 Task: Enable the video filter "Grain video filter" in the video filter module.
Action: Mouse moved to (117, 18)
Screenshot: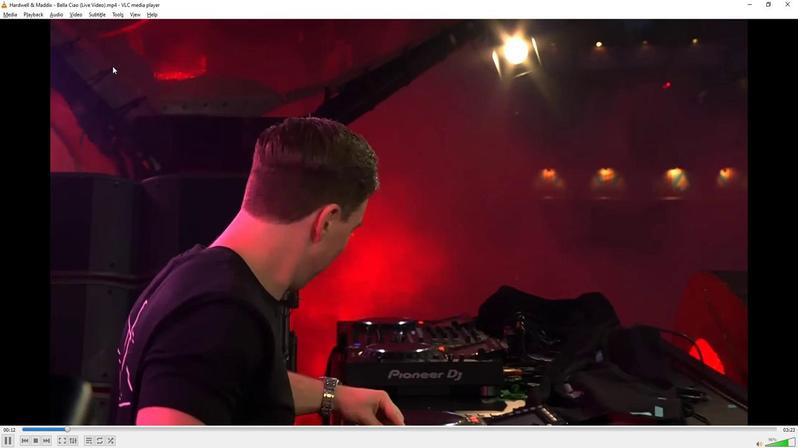 
Action: Mouse pressed left at (117, 18)
Screenshot: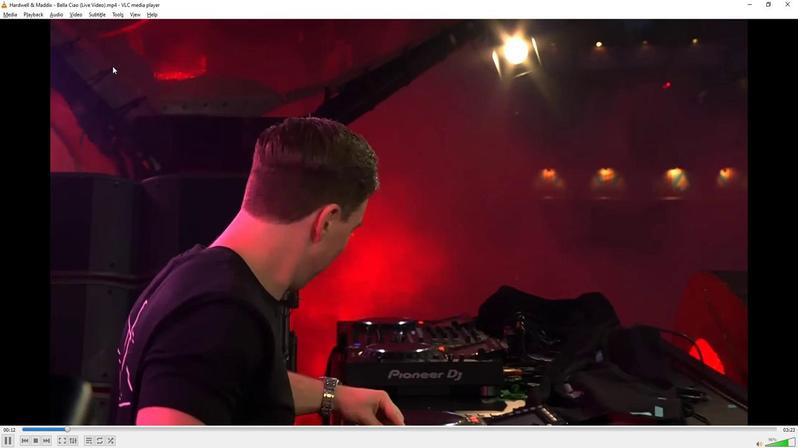 
Action: Mouse moved to (118, 16)
Screenshot: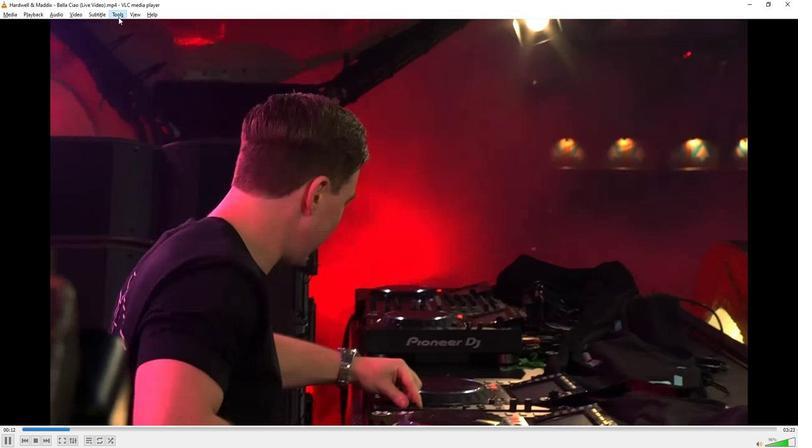 
Action: Mouse pressed left at (118, 16)
Screenshot: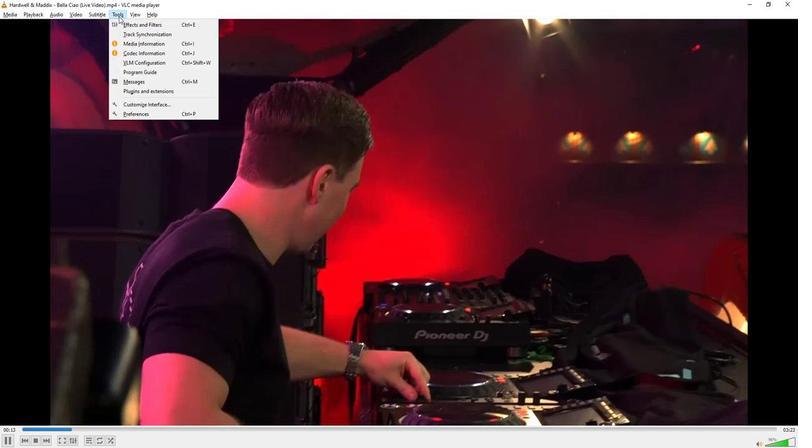 
Action: Mouse moved to (119, 15)
Screenshot: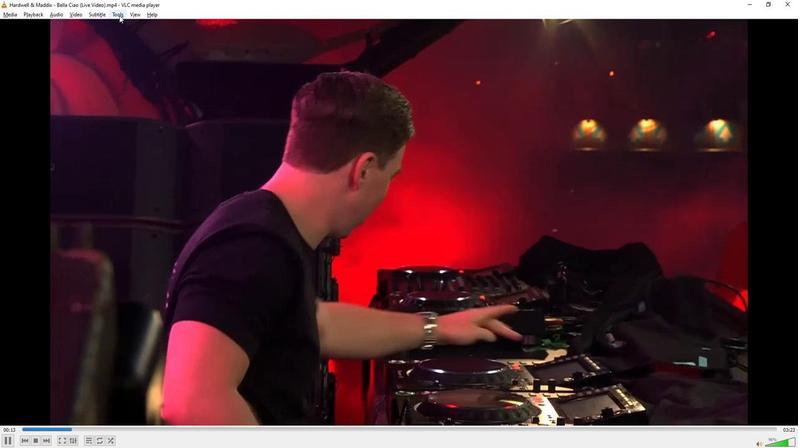 
Action: Mouse pressed left at (119, 15)
Screenshot: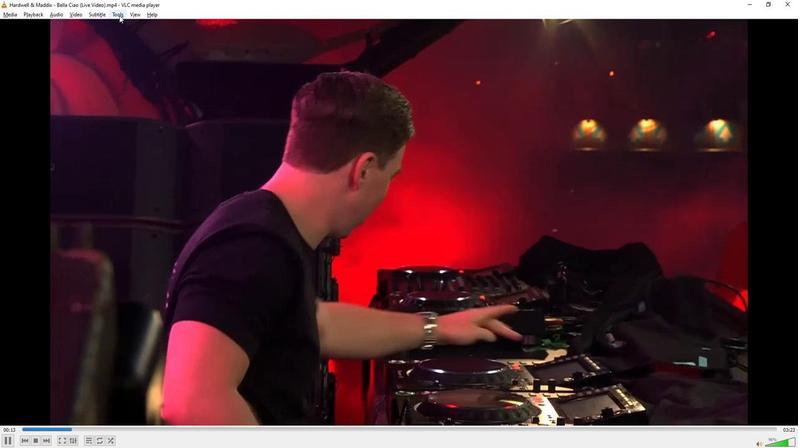 
Action: Mouse moved to (134, 120)
Screenshot: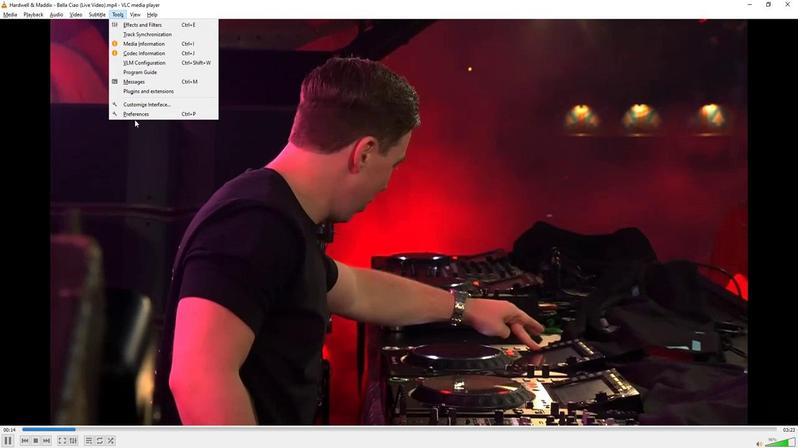 
Action: Mouse pressed left at (134, 120)
Screenshot: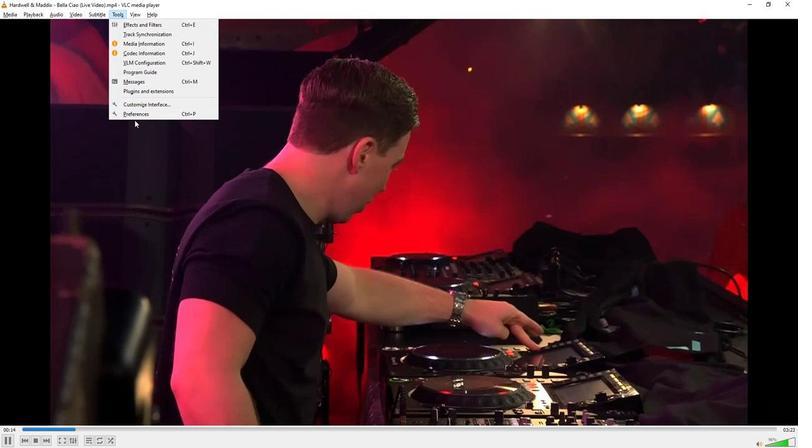 
Action: Mouse moved to (120, 10)
Screenshot: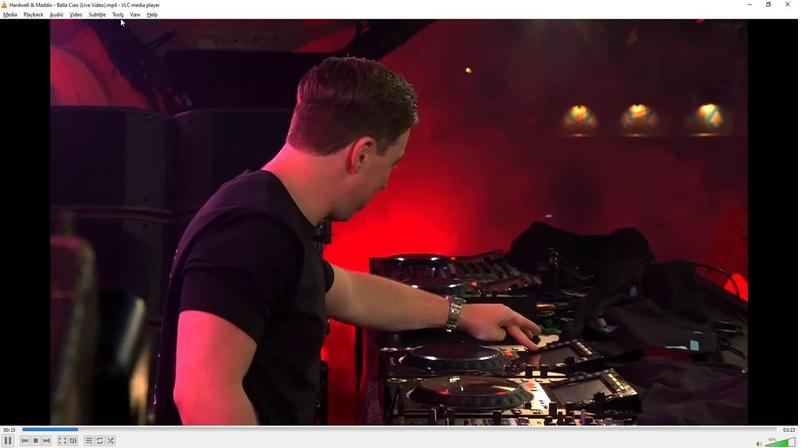 
Action: Mouse pressed left at (120, 10)
Screenshot: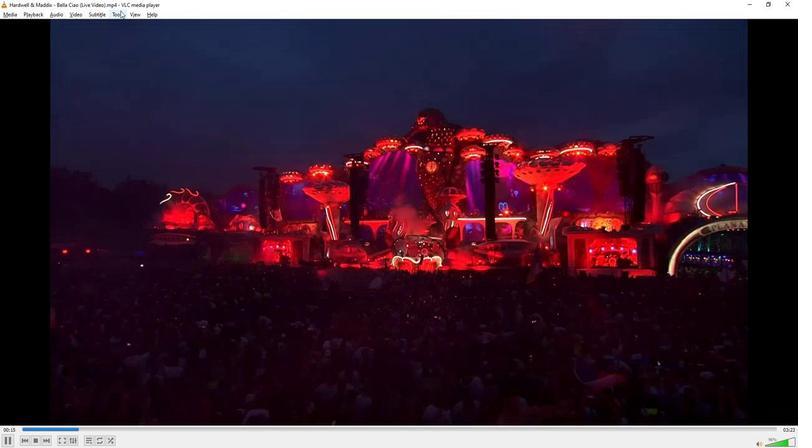 
Action: Mouse moved to (131, 111)
Screenshot: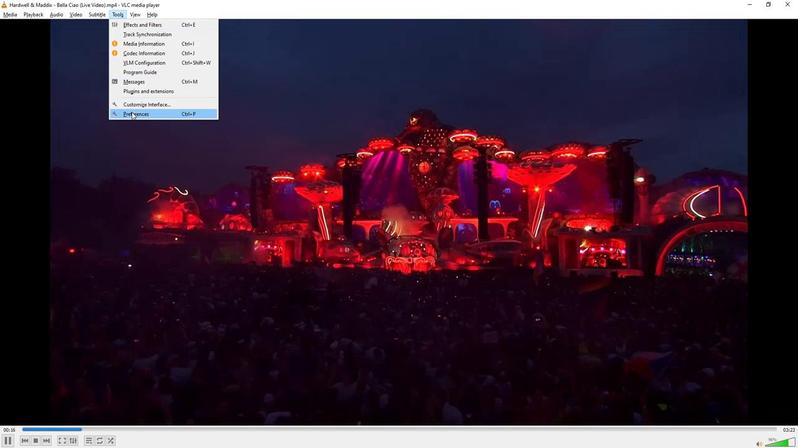 
Action: Mouse pressed left at (131, 111)
Screenshot: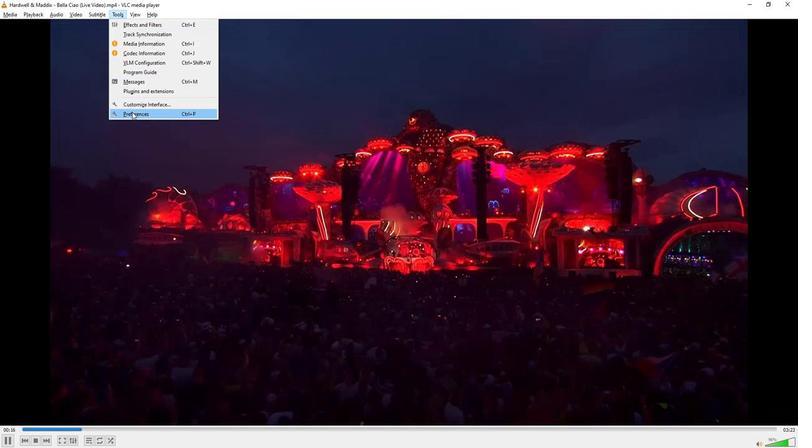 
Action: Mouse moved to (177, 349)
Screenshot: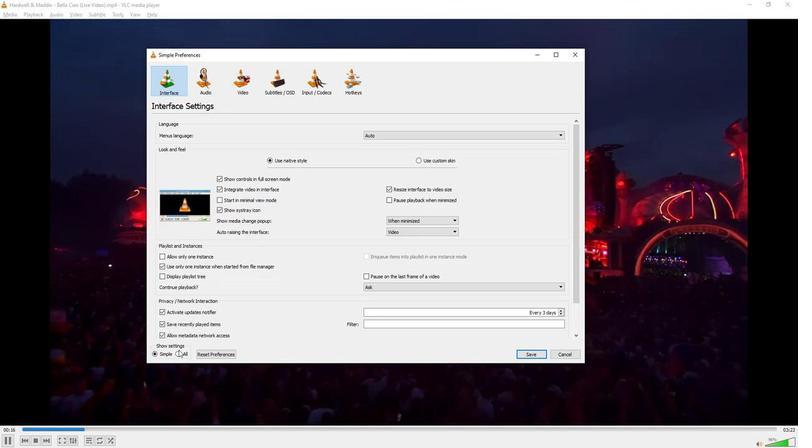 
Action: Mouse pressed left at (177, 349)
Screenshot: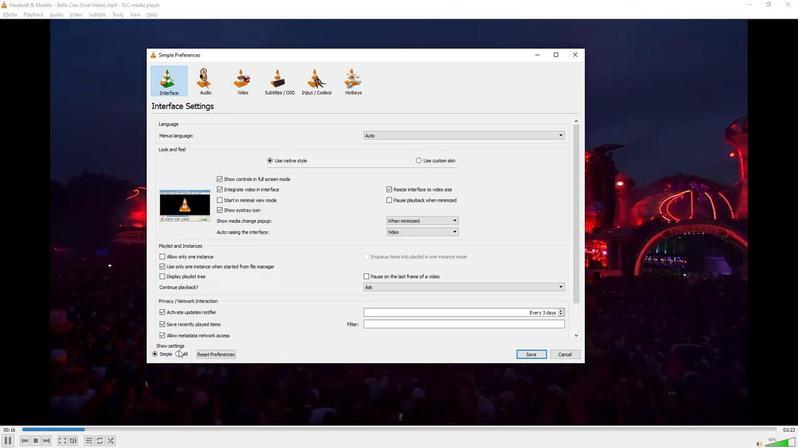 
Action: Mouse moved to (198, 294)
Screenshot: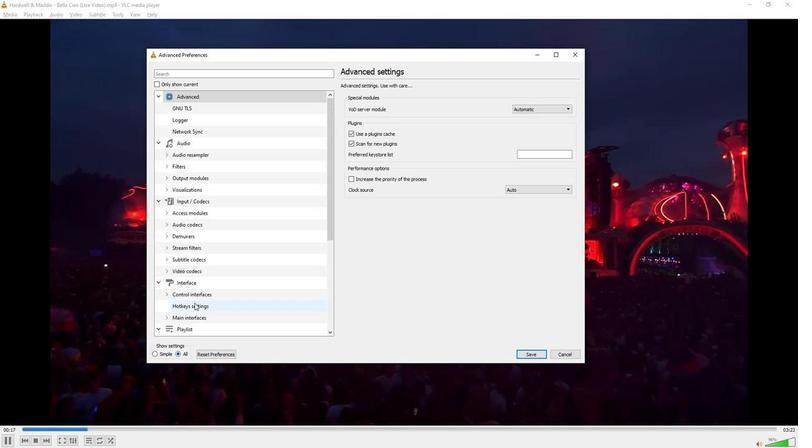 
Action: Mouse scrolled (198, 294) with delta (0, 0)
Screenshot: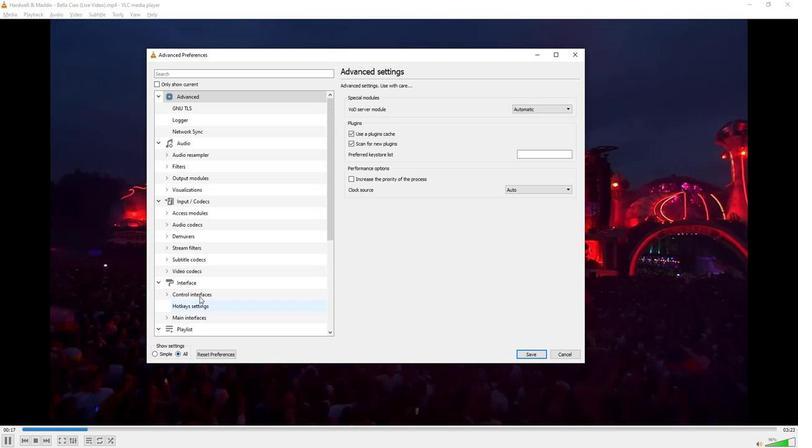 
Action: Mouse scrolled (198, 294) with delta (0, 0)
Screenshot: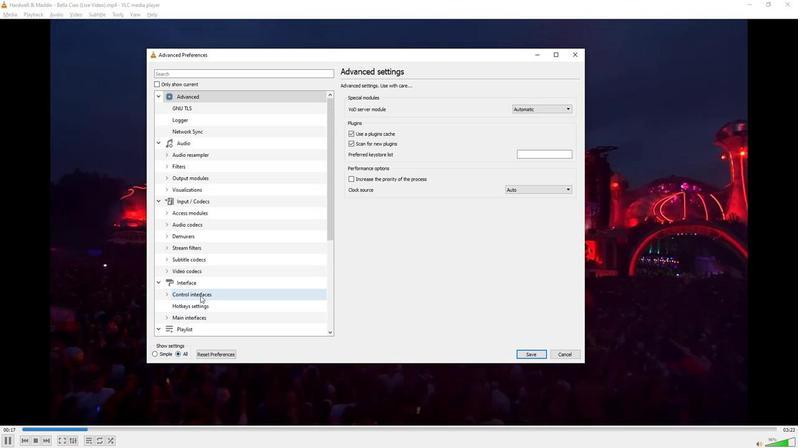 
Action: Mouse scrolled (198, 294) with delta (0, 0)
Screenshot: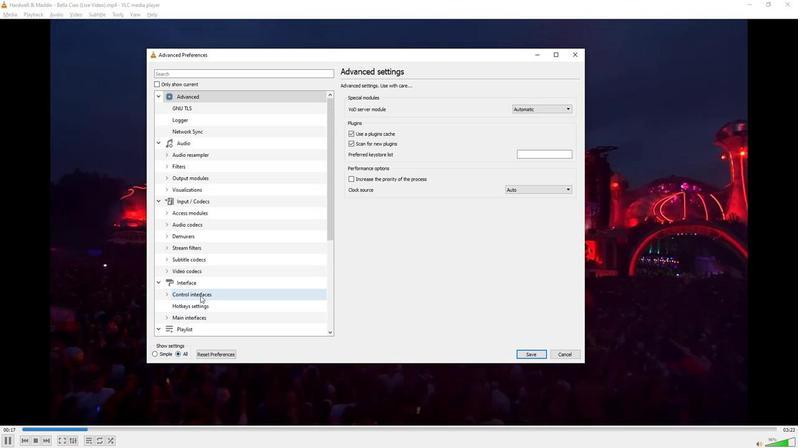 
Action: Mouse scrolled (198, 294) with delta (0, 0)
Screenshot: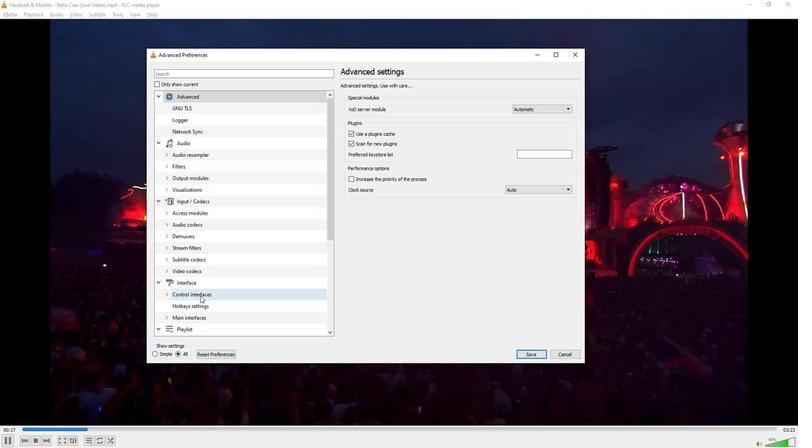 
Action: Mouse scrolled (198, 294) with delta (0, 0)
Screenshot: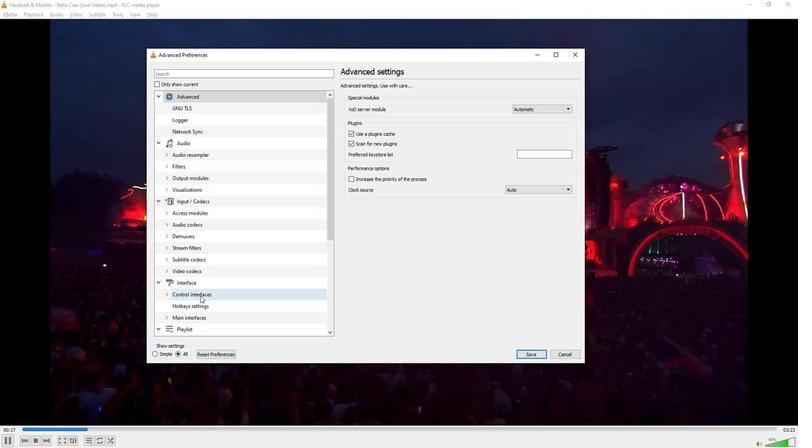 
Action: Mouse scrolled (198, 294) with delta (0, 0)
Screenshot: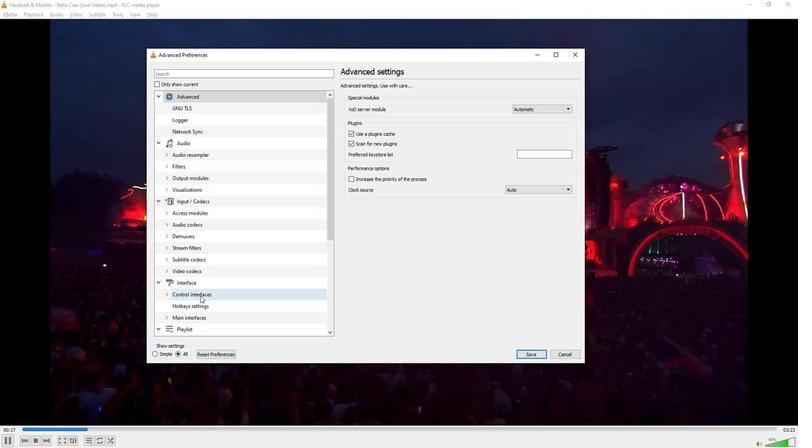 
Action: Mouse moved to (198, 294)
Screenshot: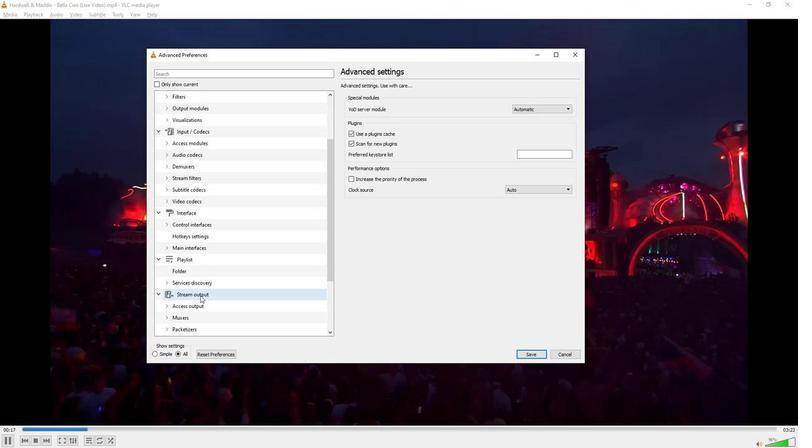 
Action: Mouse scrolled (198, 294) with delta (0, 0)
Screenshot: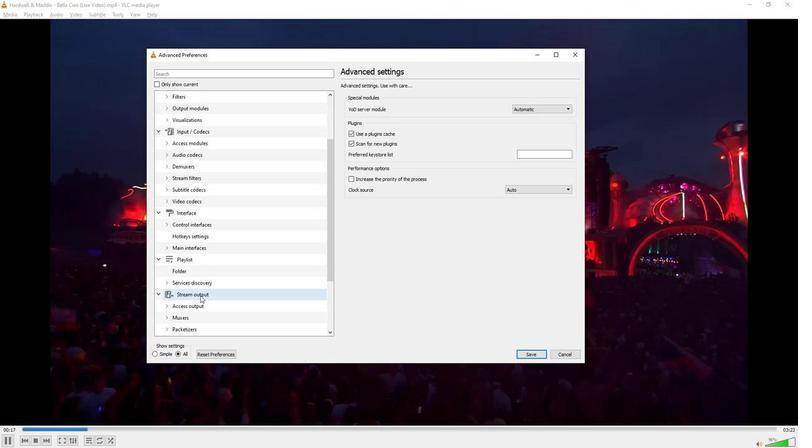 
Action: Mouse moved to (198, 294)
Screenshot: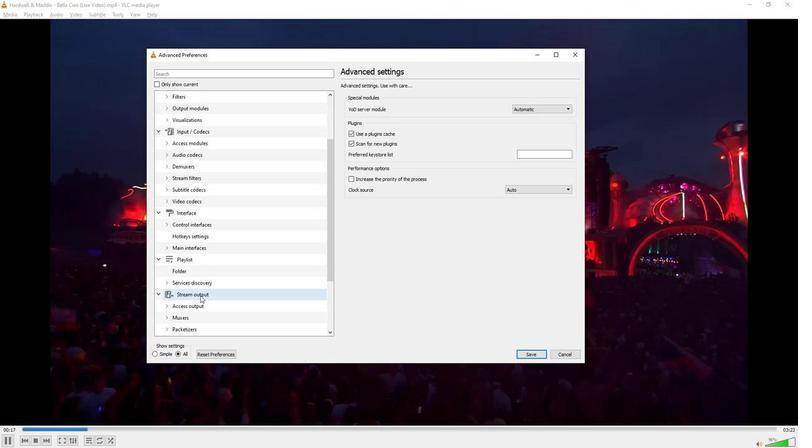
Action: Mouse scrolled (198, 294) with delta (0, 0)
Screenshot: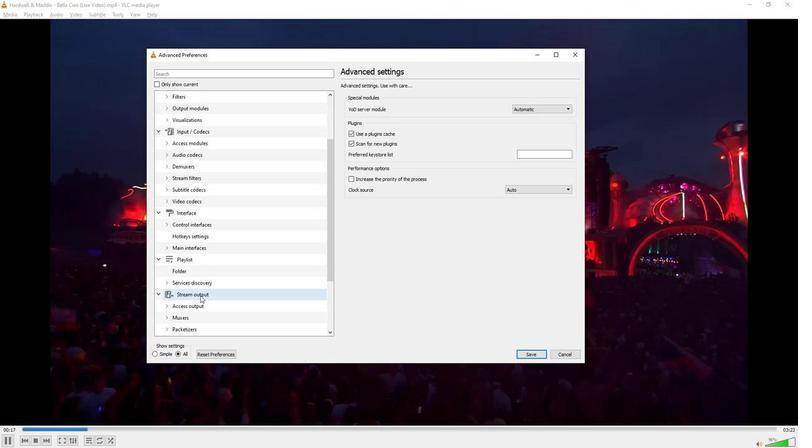 
Action: Mouse moved to (189, 295)
Screenshot: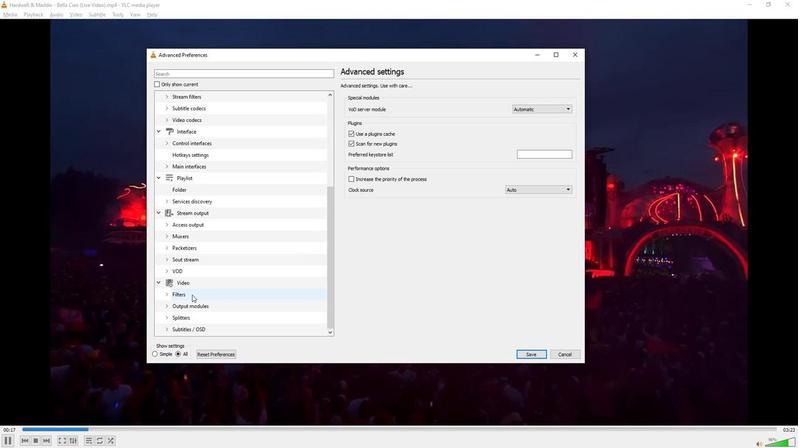
Action: Mouse pressed left at (189, 295)
Screenshot: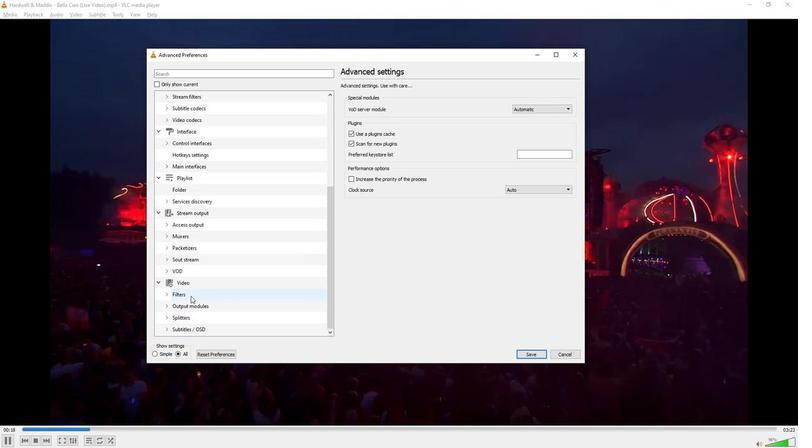 
Action: Mouse moved to (458, 197)
Screenshot: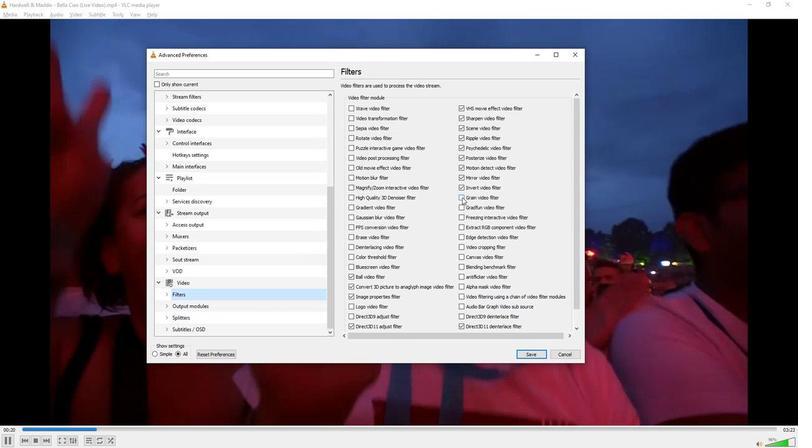 
Action: Mouse pressed left at (458, 197)
Screenshot: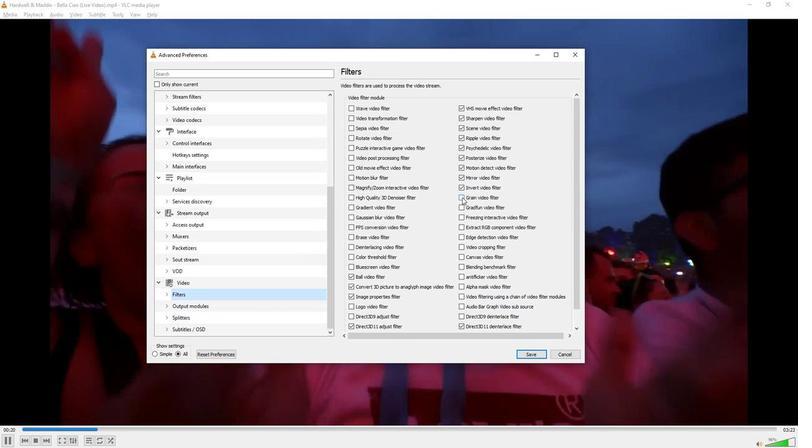 
Action: Mouse moved to (419, 210)
Screenshot: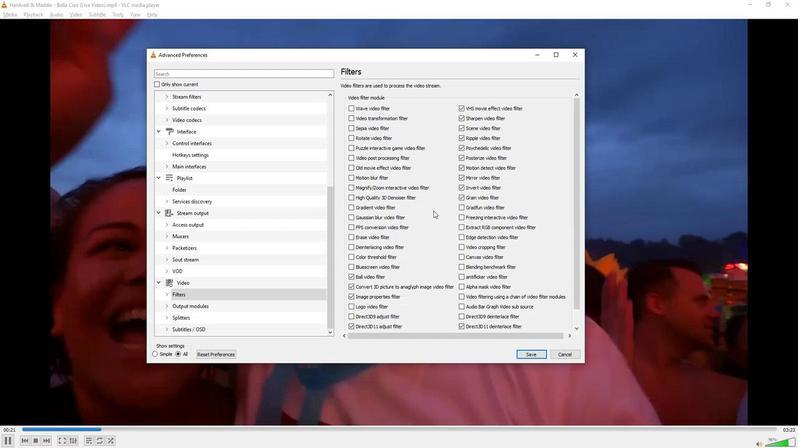 
